 Task: Create Board Product Development Strategies to Workspace Business Writing. Create Board Content Amplification to Workspace Business Writing. Create Board Sales Pipeline Management and Lead Generation to Workspace Business Writing
Action: Mouse moved to (352, 77)
Screenshot: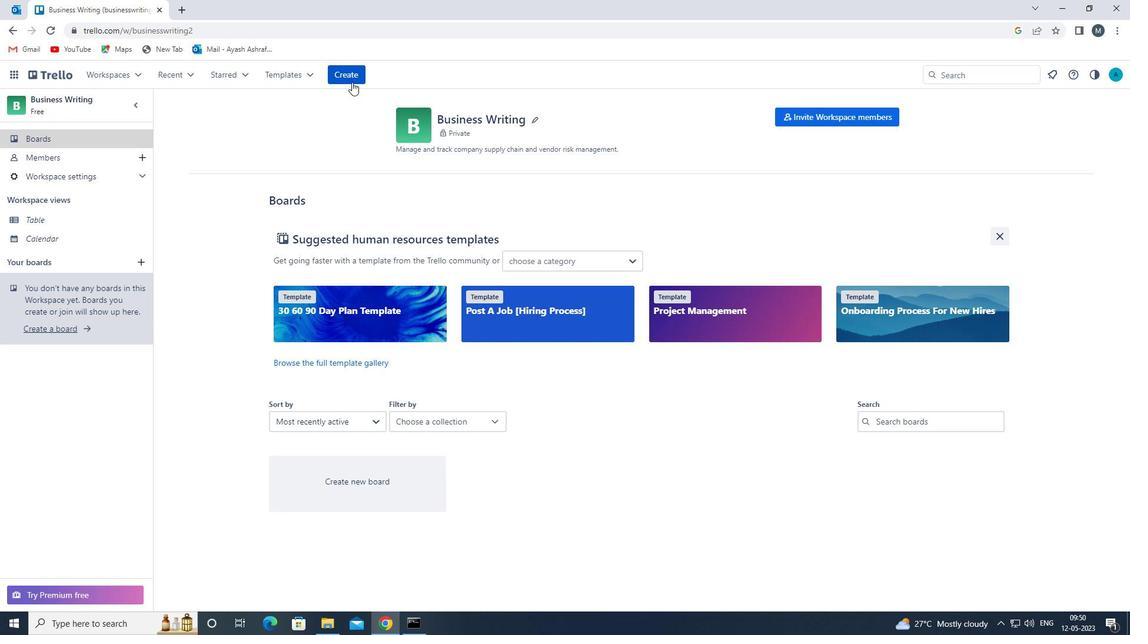 
Action: Mouse pressed left at (352, 77)
Screenshot: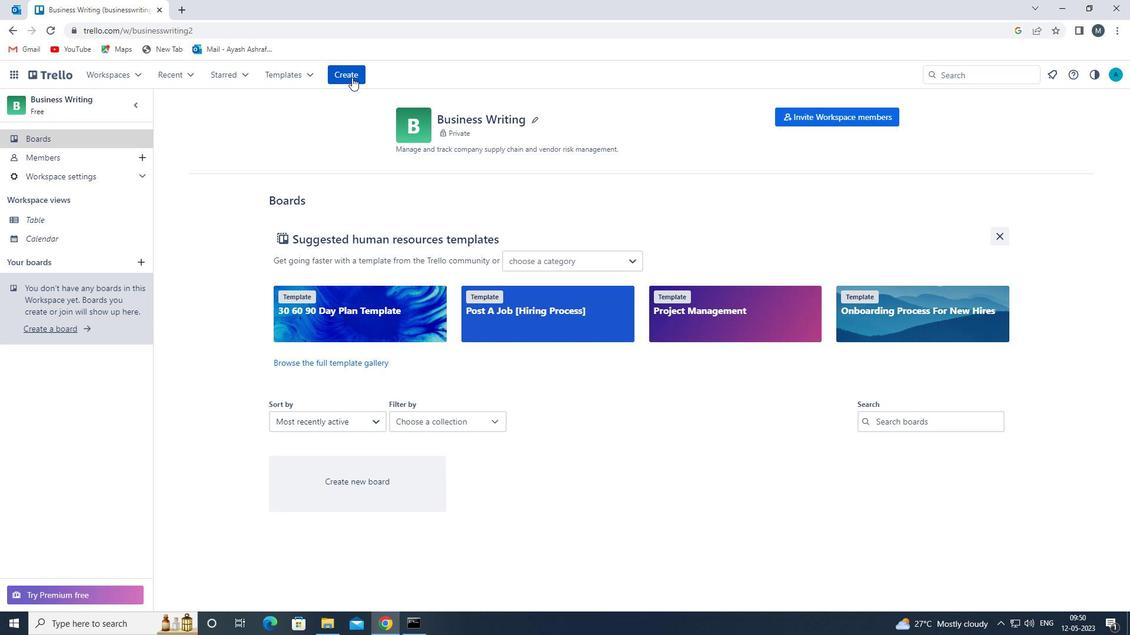 
Action: Mouse moved to (393, 120)
Screenshot: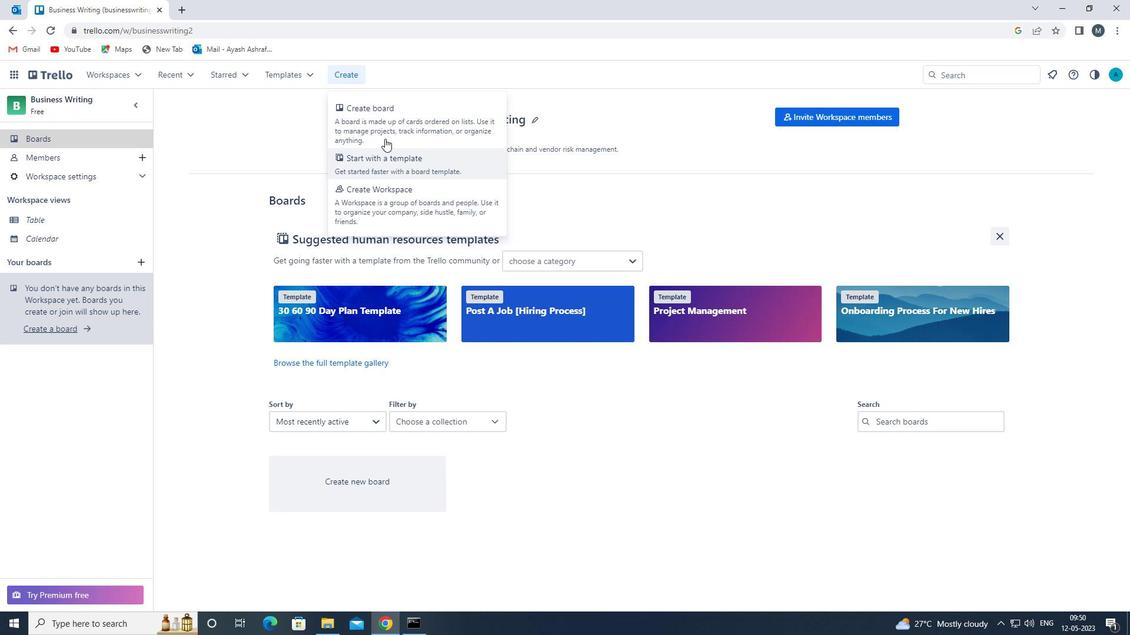 
Action: Mouse pressed left at (393, 120)
Screenshot: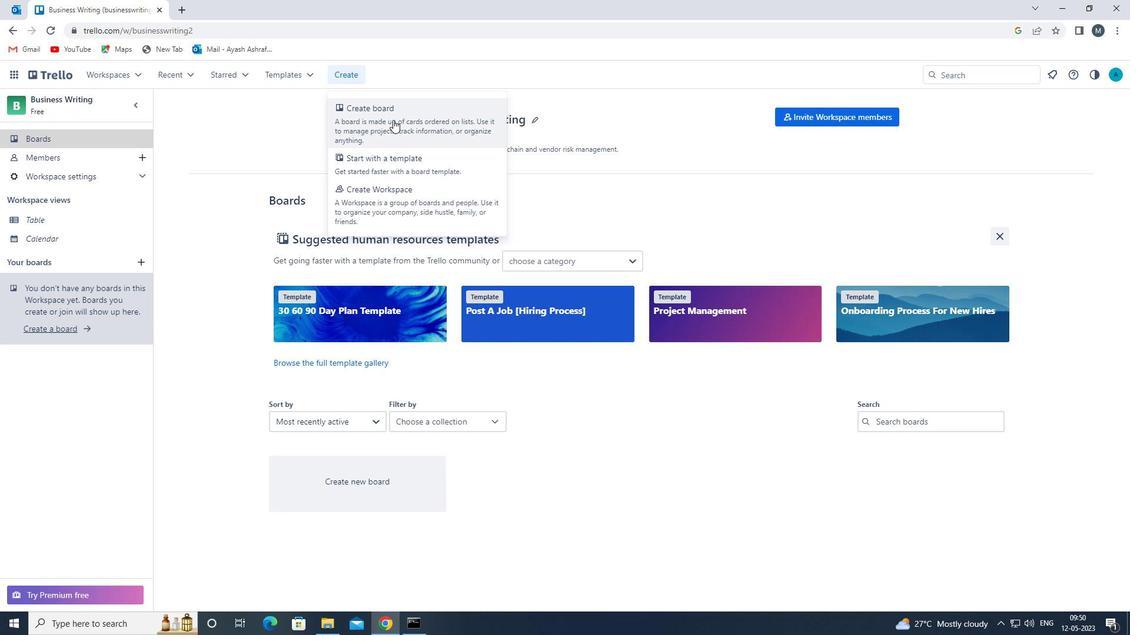 
Action: Mouse moved to (382, 293)
Screenshot: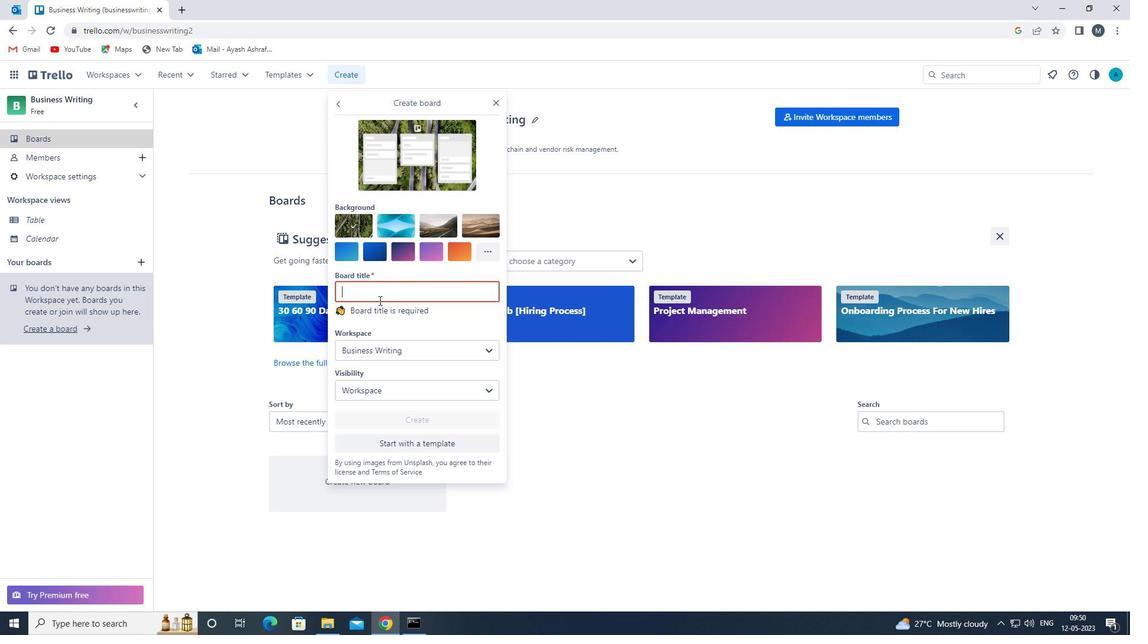 
Action: Mouse pressed left at (382, 293)
Screenshot: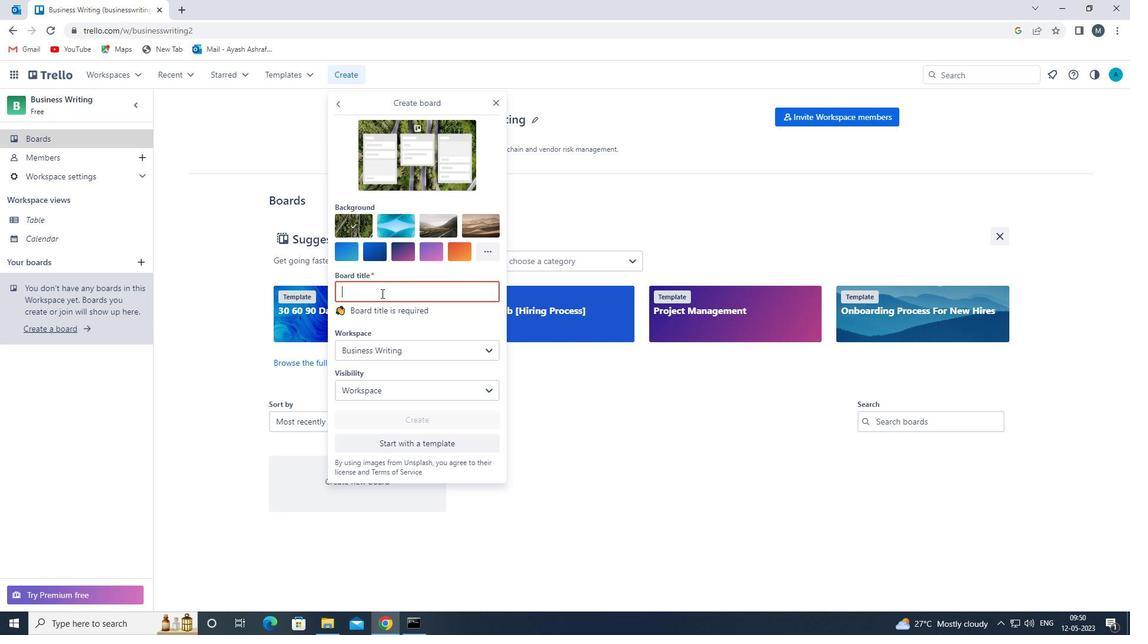
Action: Key pressed <Key.shift><Key.shift><Key.shift><Key.shift>PRODUCT<Key.space><Key.shift><Key.shift><Key.shift>DEVELOPMENT<Key.space><Key.shift>STRATEGIES<Key.space>
Screenshot: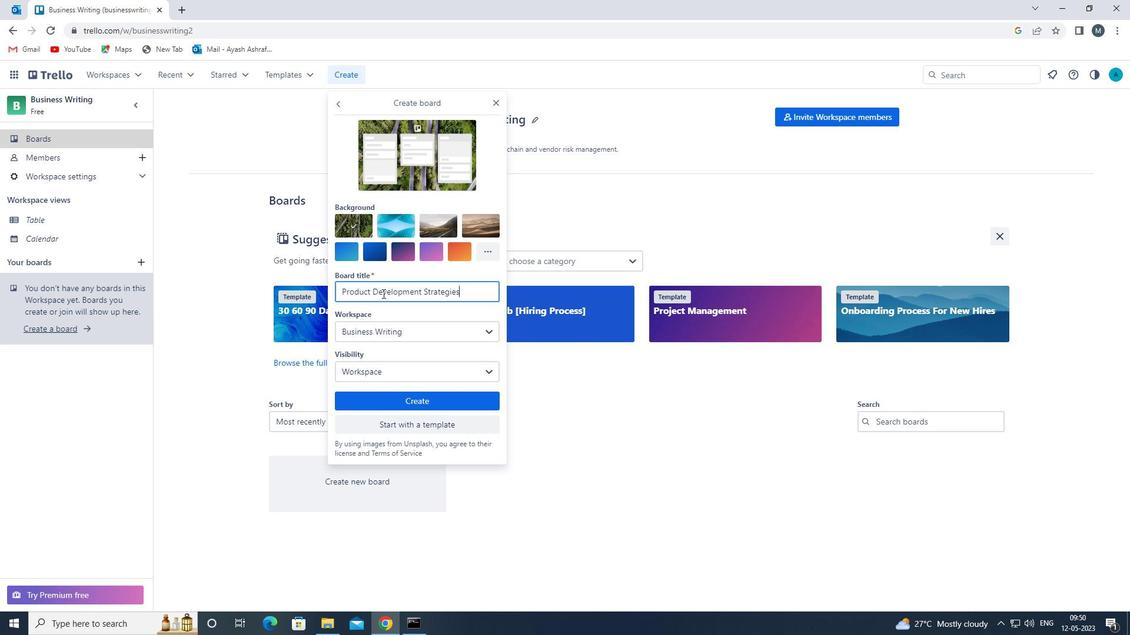 
Action: Mouse moved to (411, 403)
Screenshot: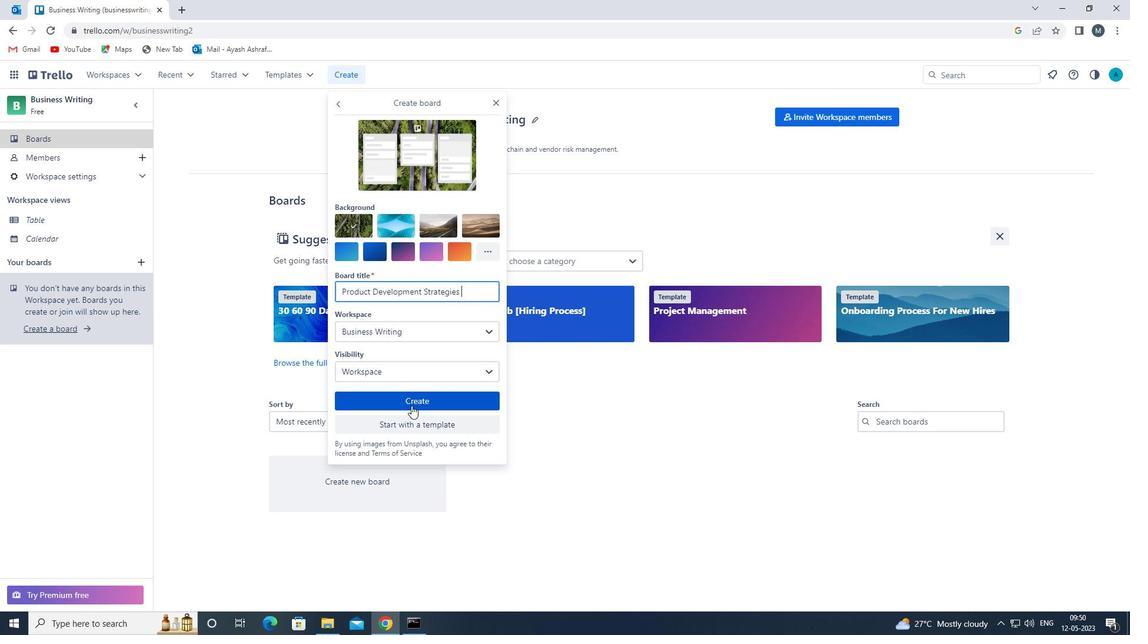 
Action: Mouse pressed left at (411, 403)
Screenshot: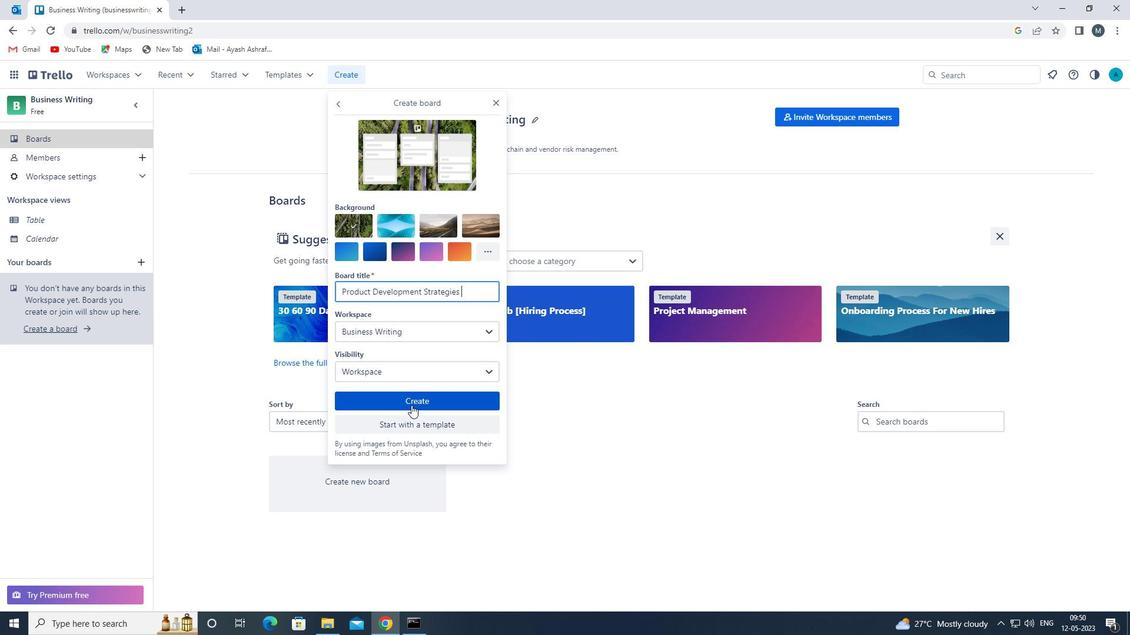 
Action: Mouse moved to (343, 72)
Screenshot: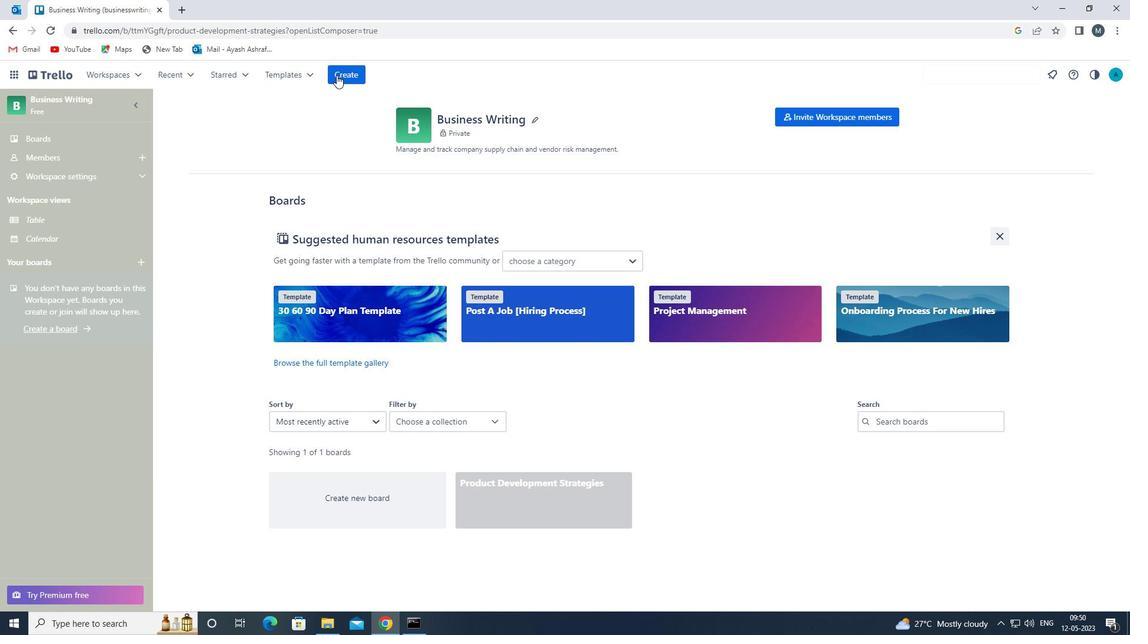 
Action: Mouse pressed left at (343, 72)
Screenshot: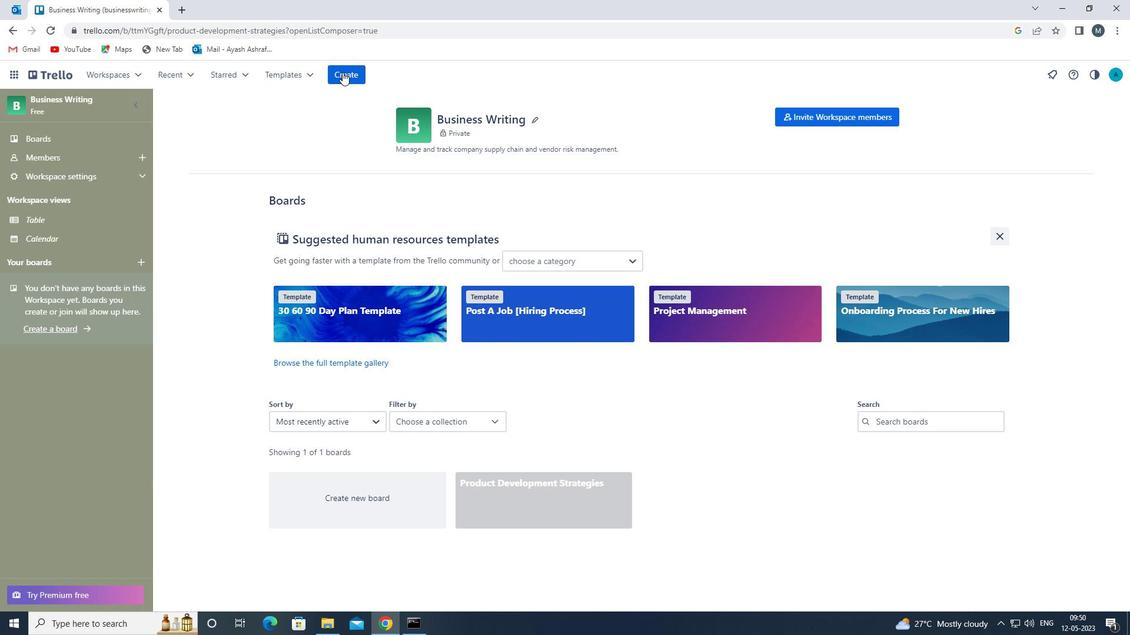 
Action: Mouse moved to (418, 120)
Screenshot: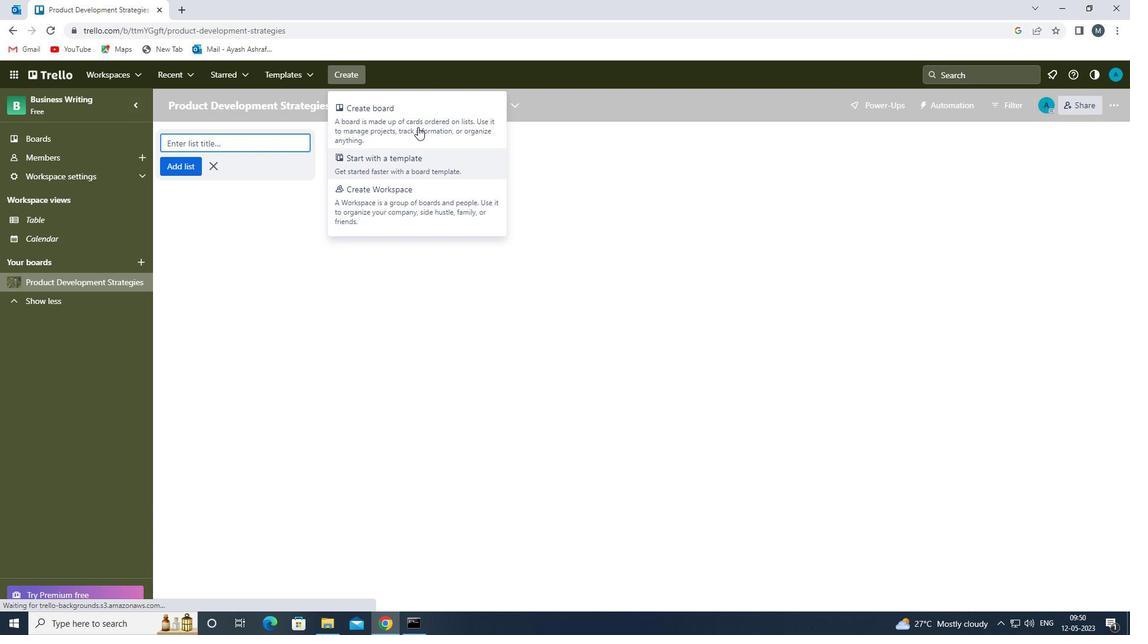 
Action: Mouse pressed left at (418, 120)
Screenshot: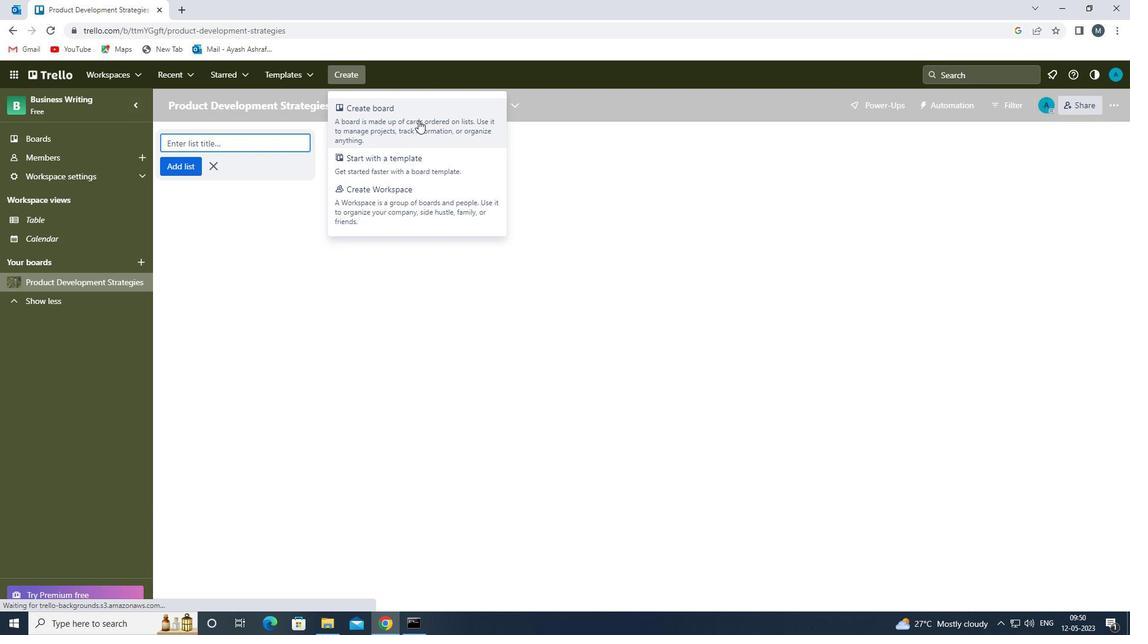
Action: Mouse moved to (389, 293)
Screenshot: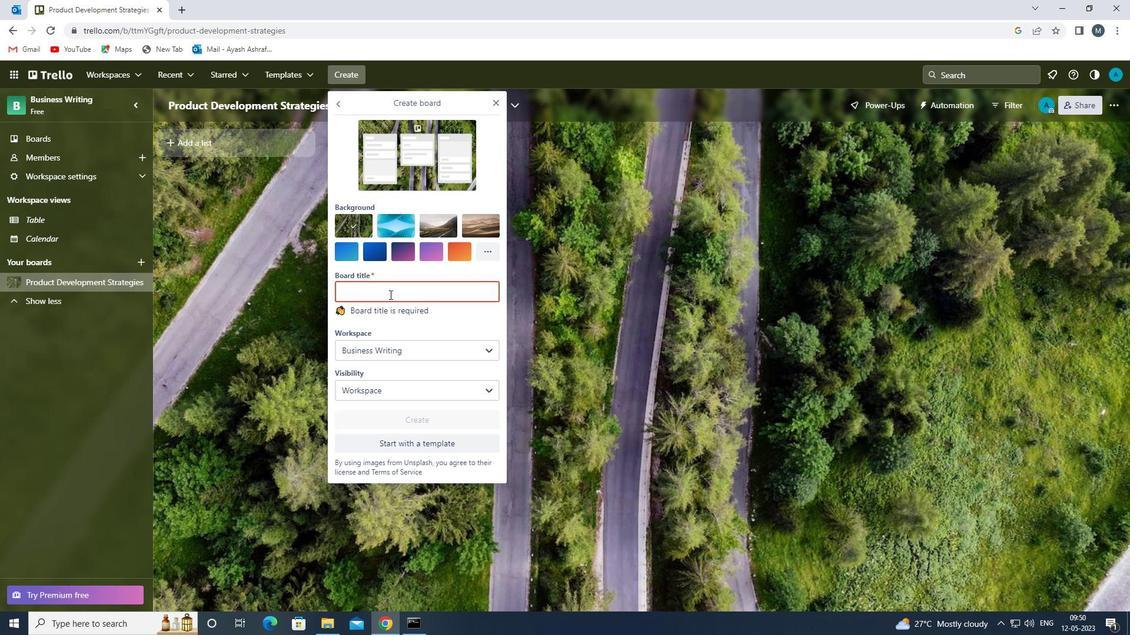 
Action: Mouse pressed left at (389, 293)
Screenshot: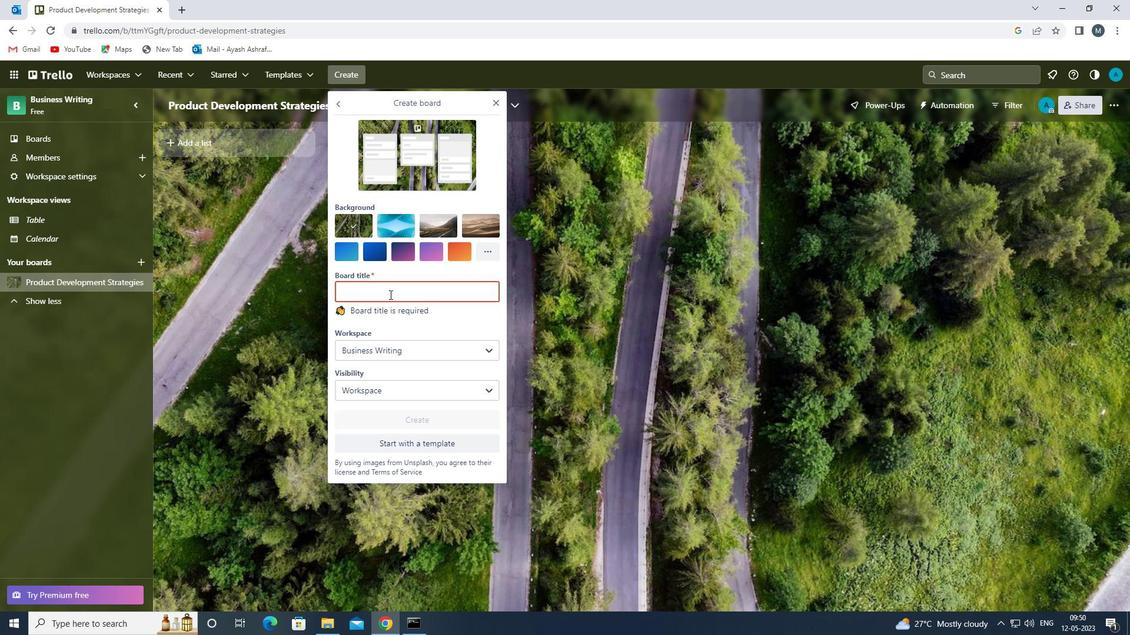 
Action: Key pressed <Key.shift>CONTENT<Key.space><Key.shift>AMPLIFICATION
Screenshot: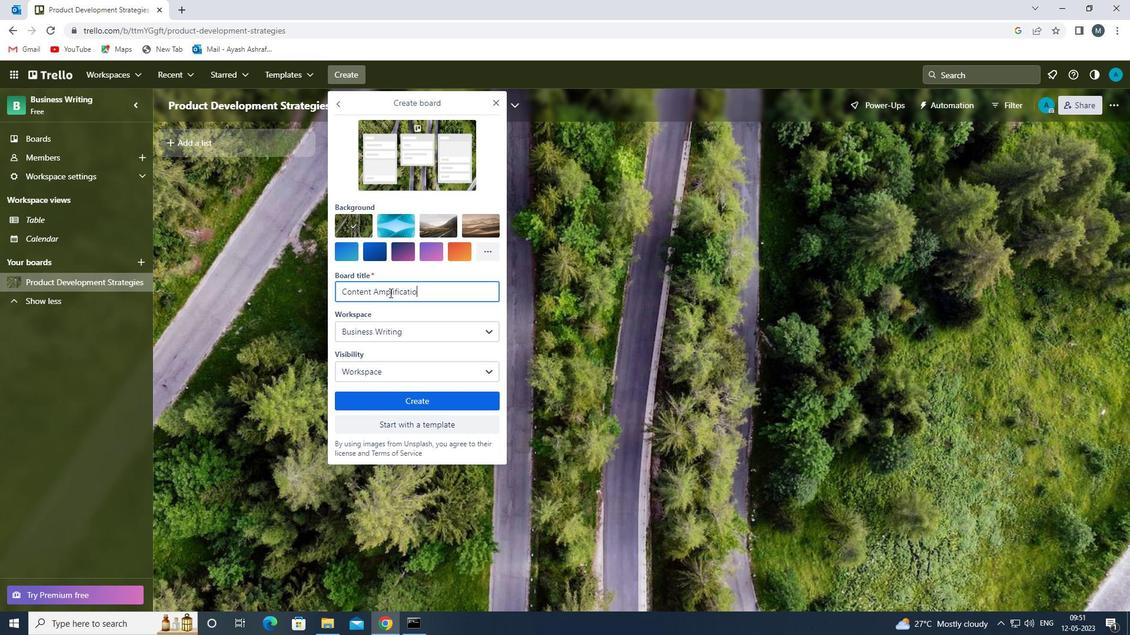 
Action: Mouse moved to (408, 403)
Screenshot: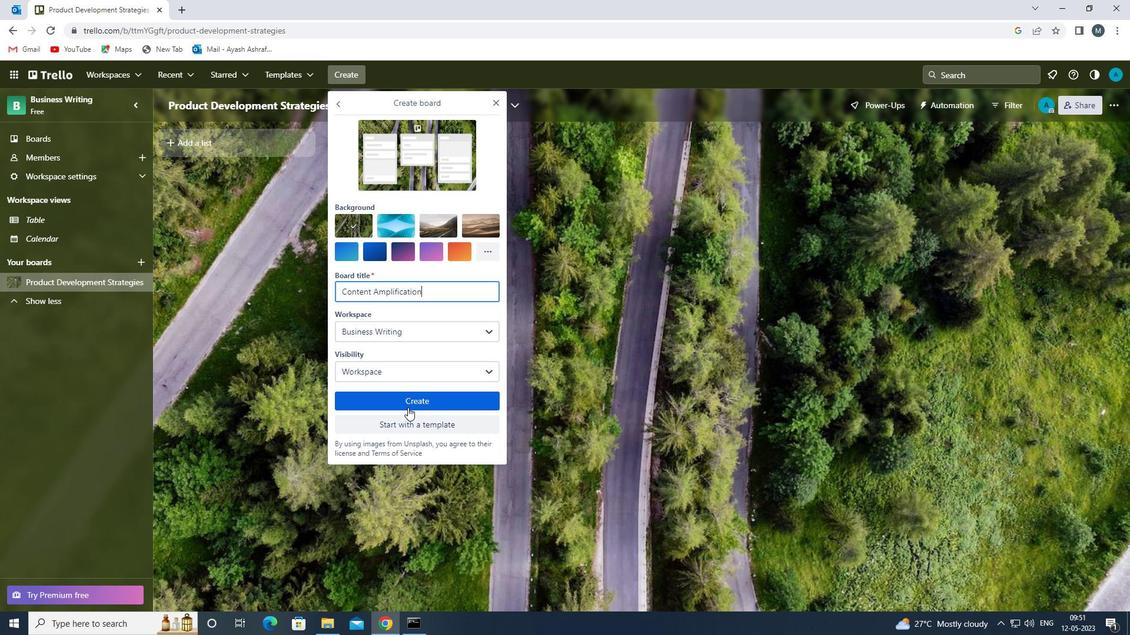 
Action: Mouse pressed left at (408, 403)
Screenshot: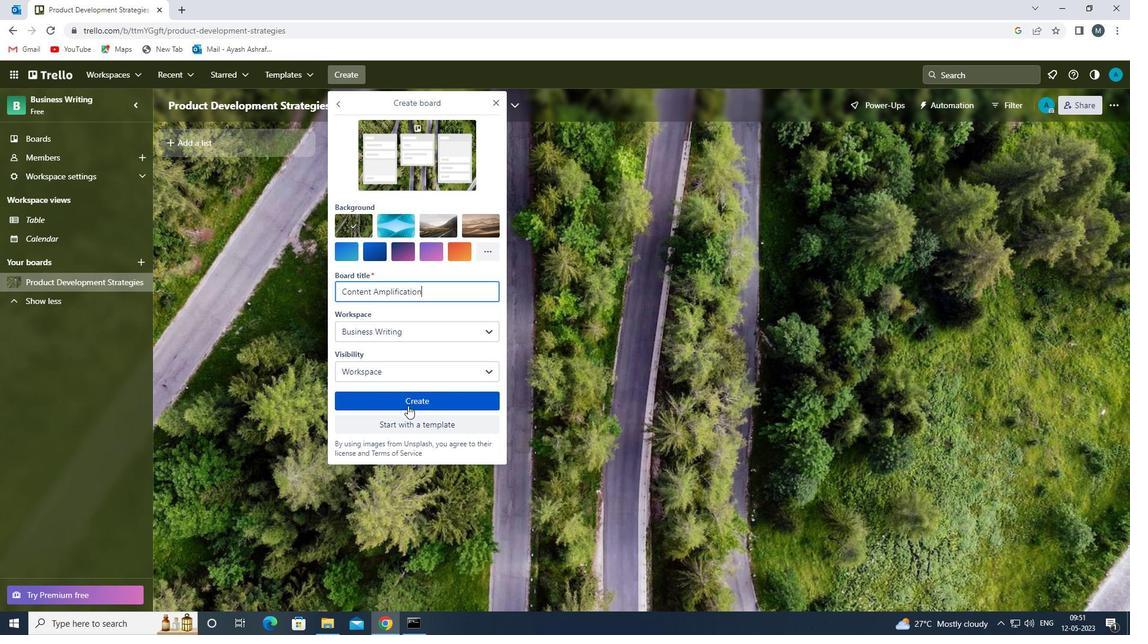 
Action: Mouse moved to (355, 77)
Screenshot: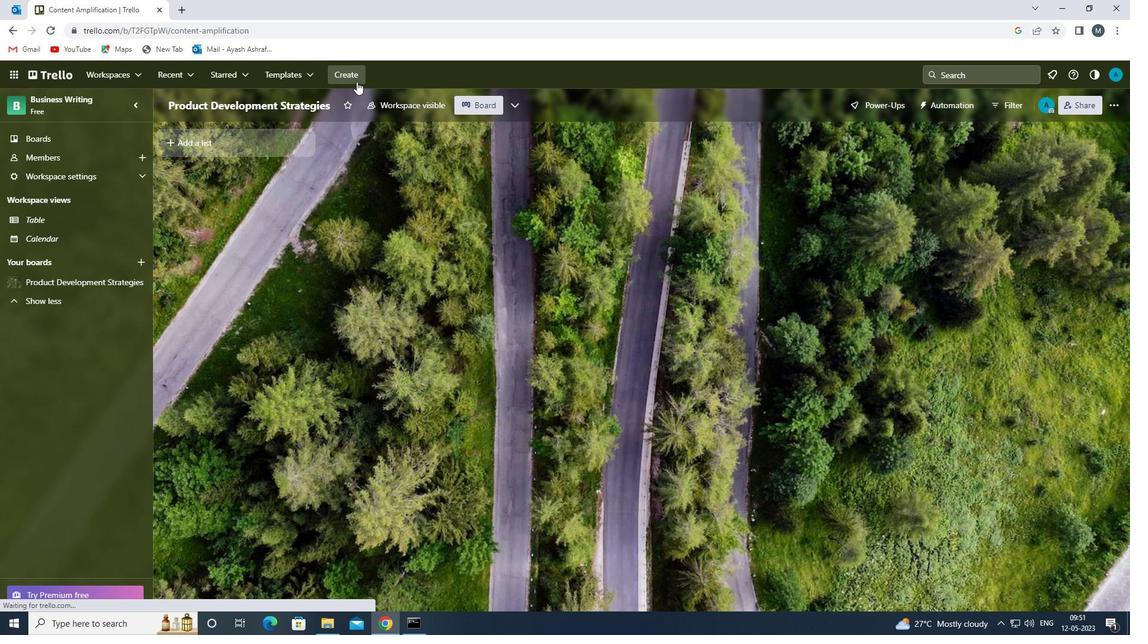 
Action: Mouse pressed left at (355, 77)
Screenshot: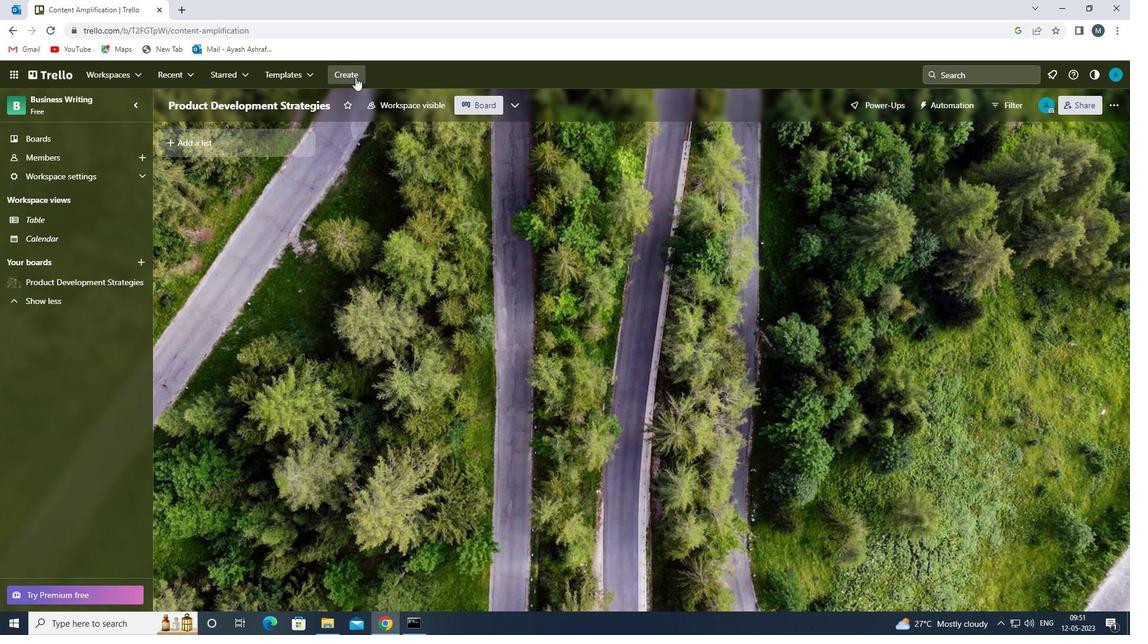 
Action: Mouse moved to (395, 120)
Screenshot: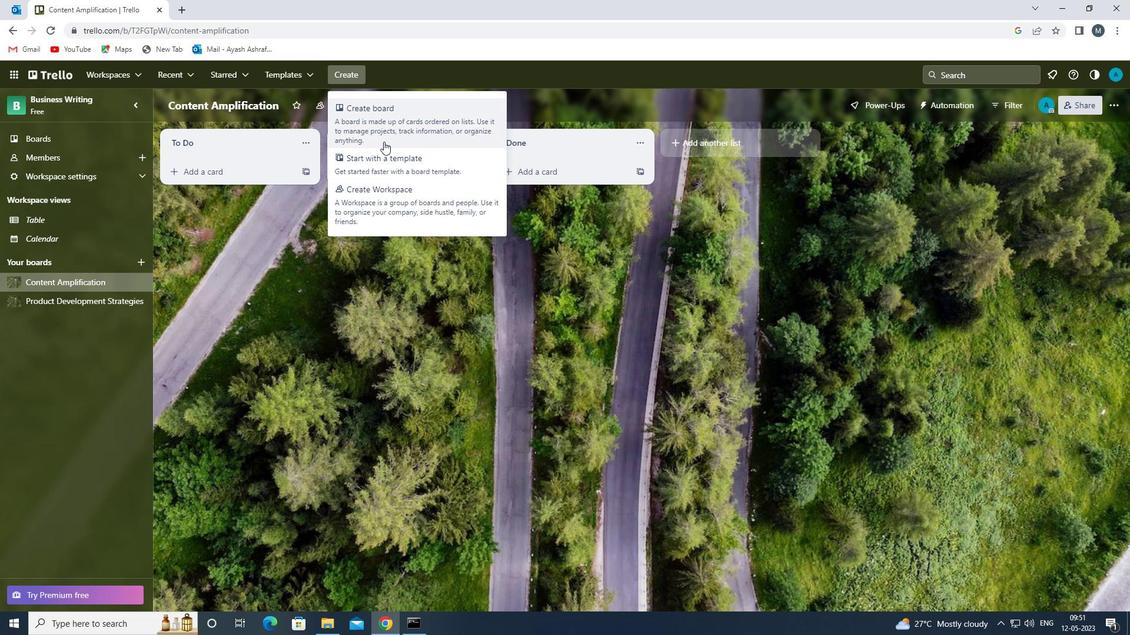
Action: Mouse pressed left at (395, 120)
Screenshot: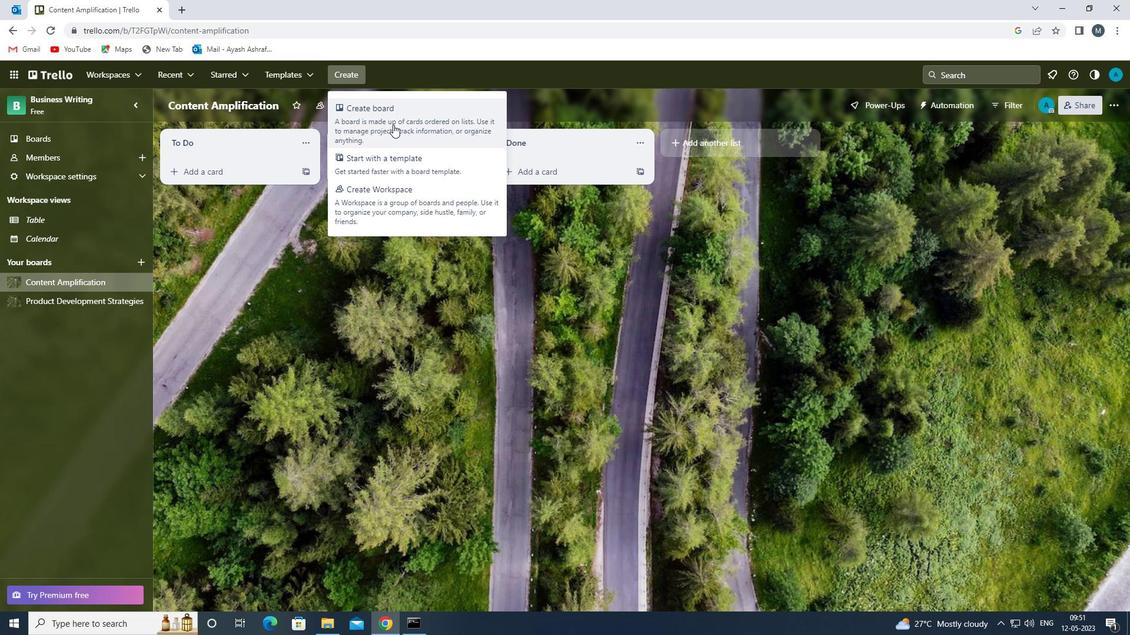 
Action: Mouse moved to (382, 293)
Screenshot: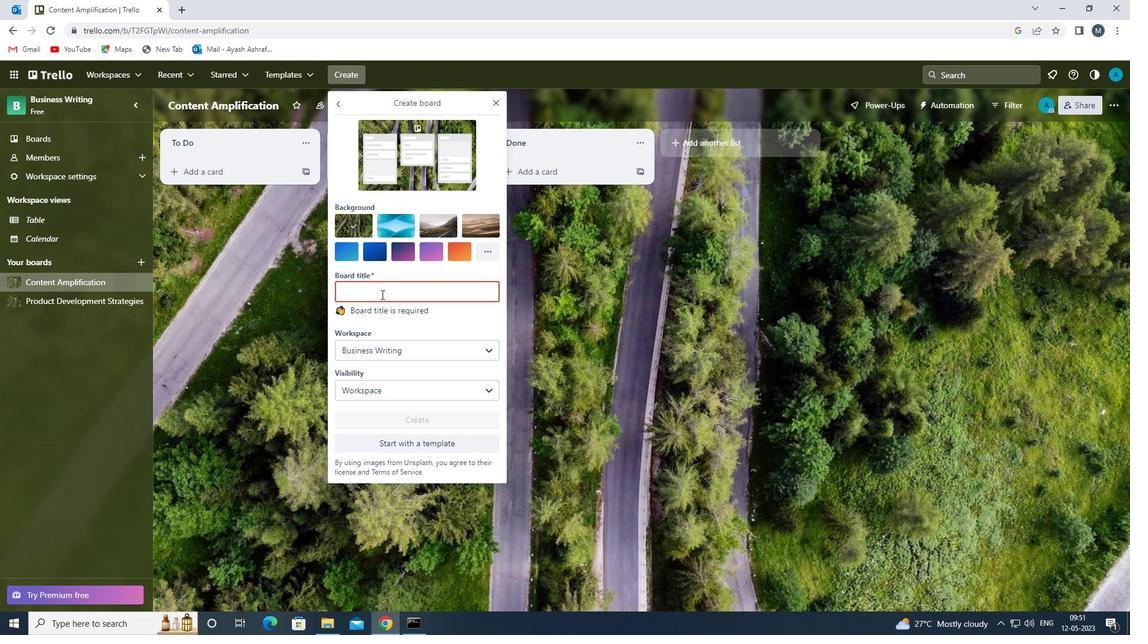
Action: Mouse pressed left at (382, 293)
Screenshot: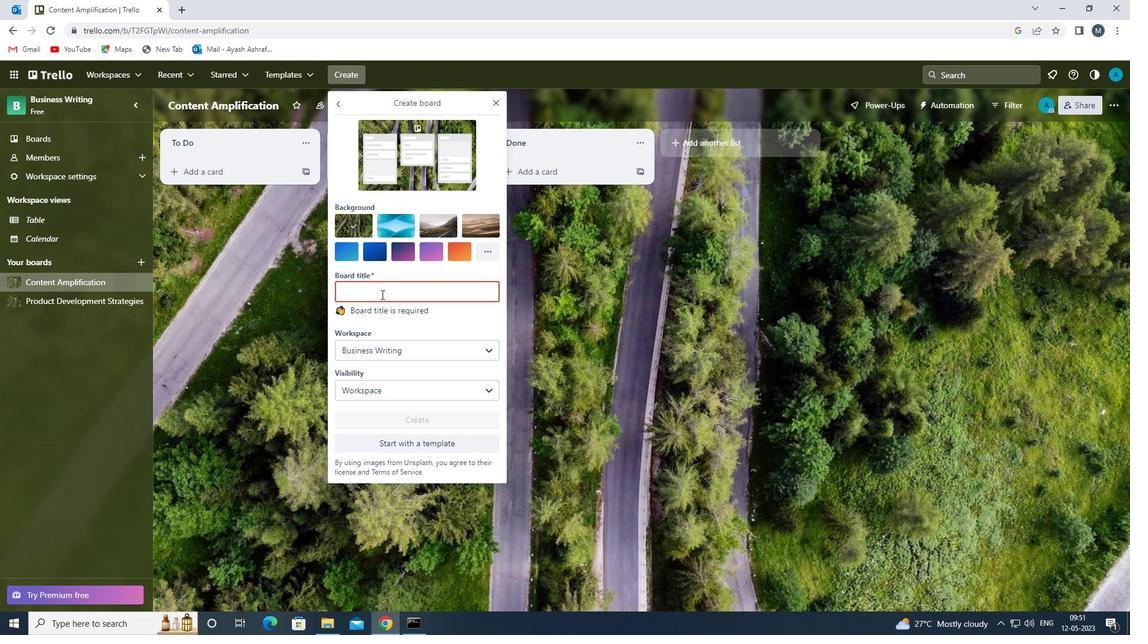 
Action: Mouse moved to (382, 293)
Screenshot: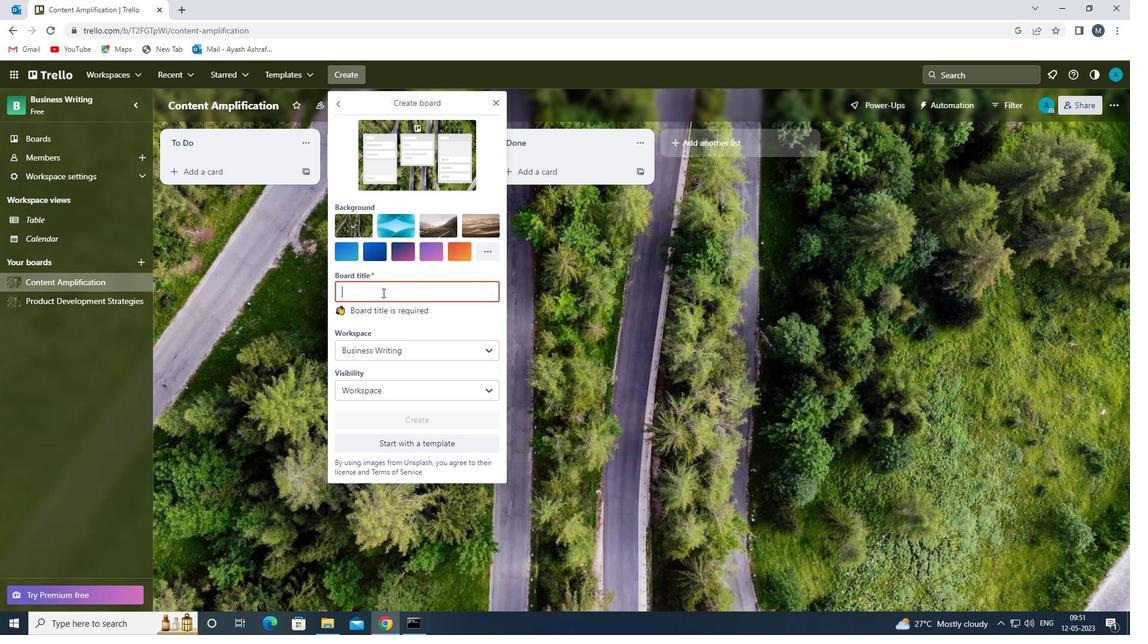 
Action: Key pressed <Key.shift>SALES<Key.space><Key.shift>PIPELINE<Key.space><Key.shift>MANAGEMENT<Key.space>
Screenshot: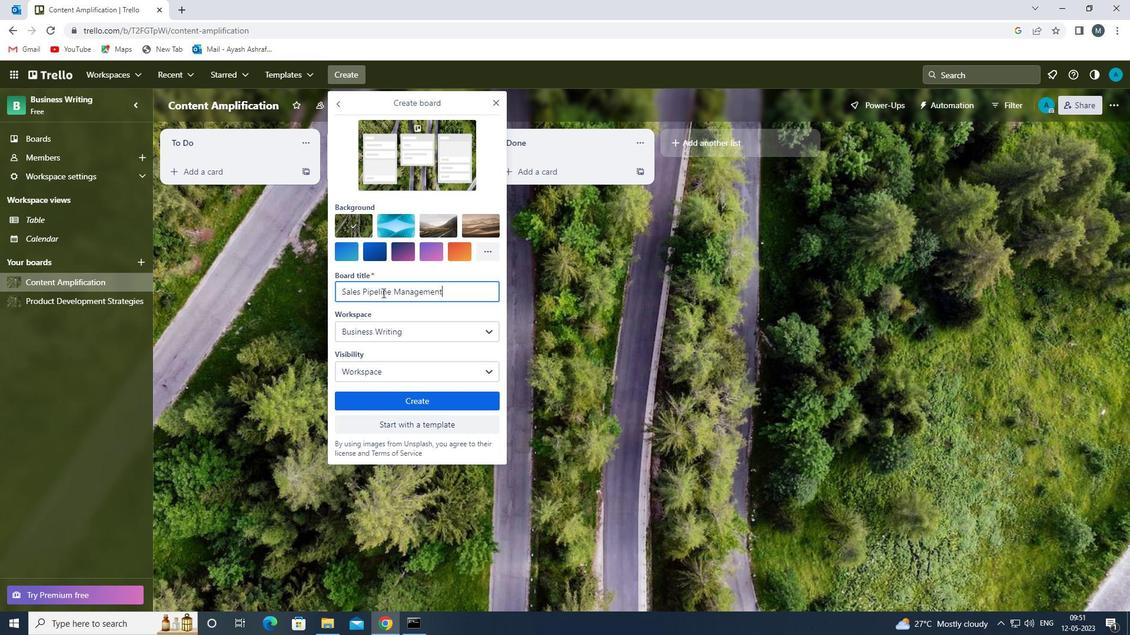 
Action: Mouse moved to (416, 402)
Screenshot: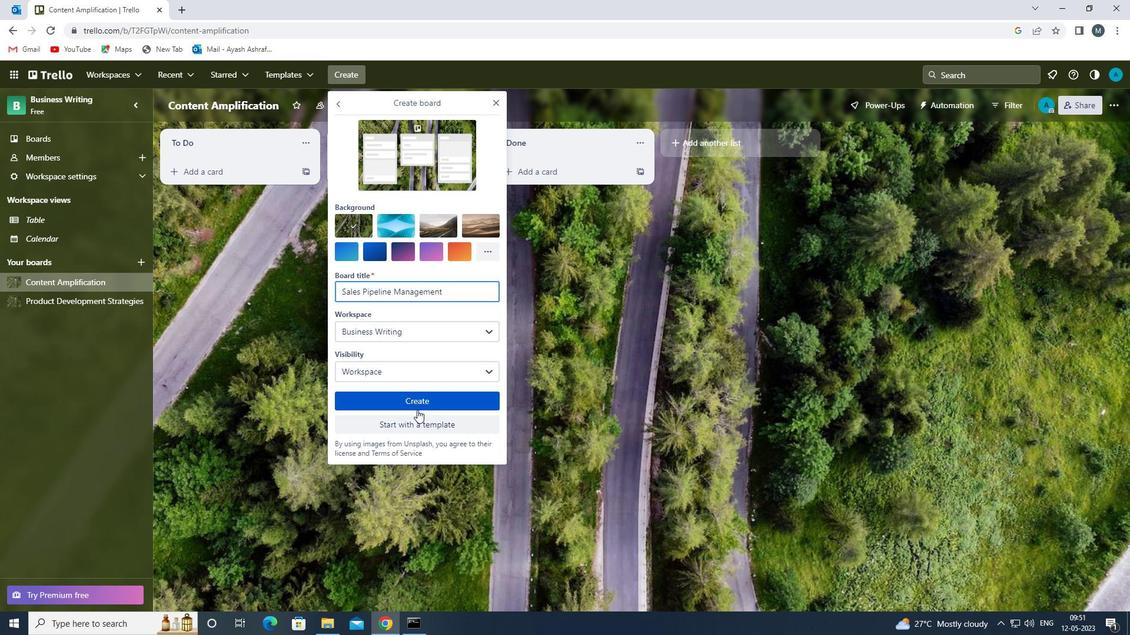 
Action: Mouse pressed left at (416, 402)
Screenshot: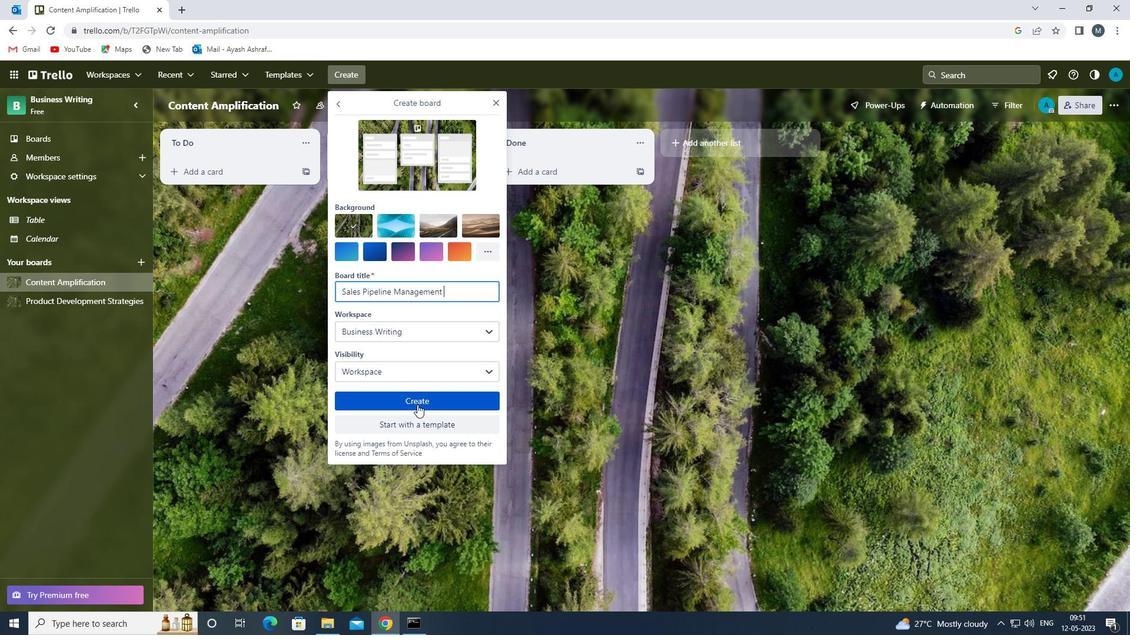 
Action: Mouse moved to (356, 359)
Screenshot: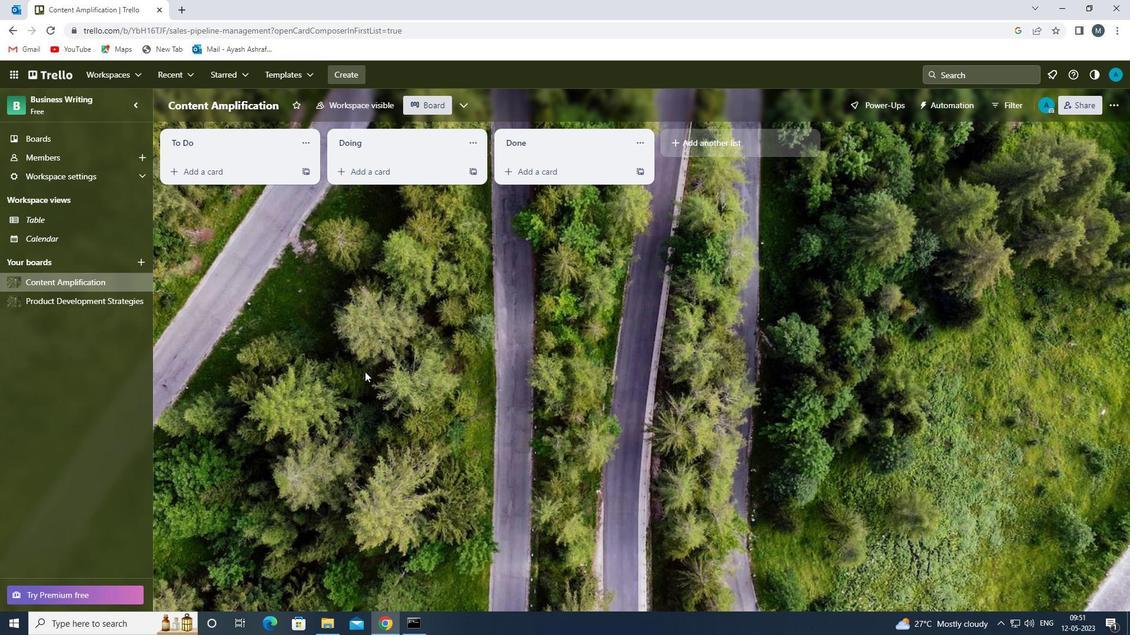 
